 Task: Write school "Amity University".
Action: Mouse moved to (368, 426)
Screenshot: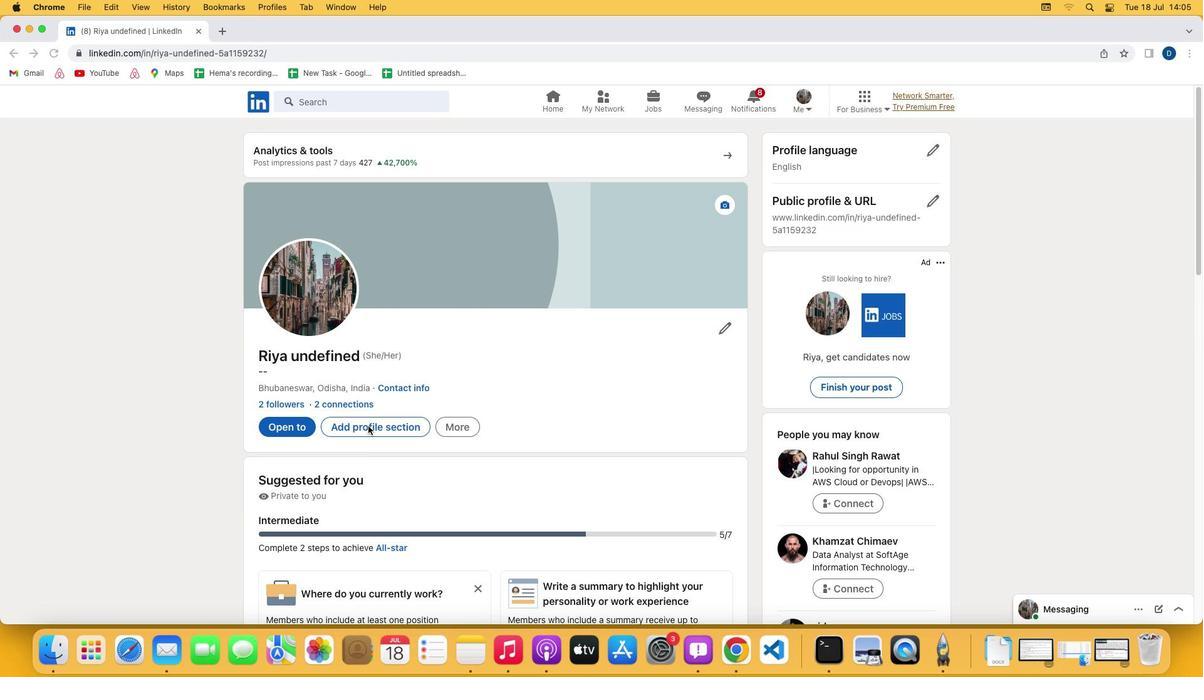 
Action: Mouse pressed left at (368, 426)
Screenshot: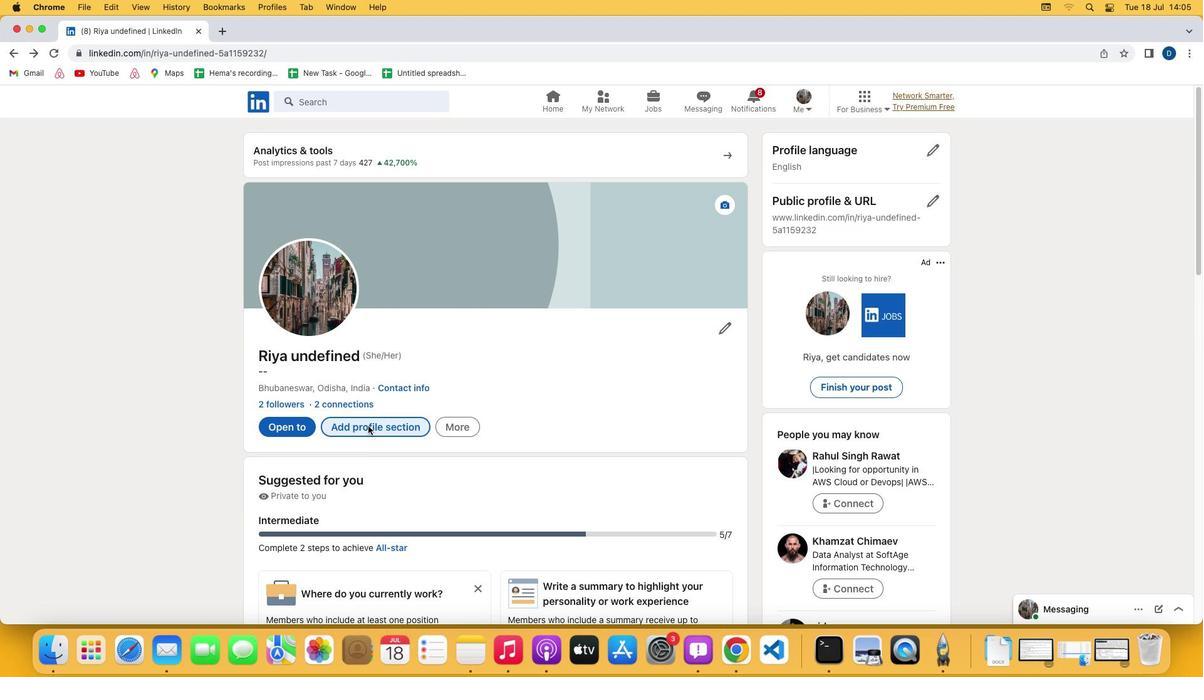 
Action: Mouse moved to (368, 426)
Screenshot: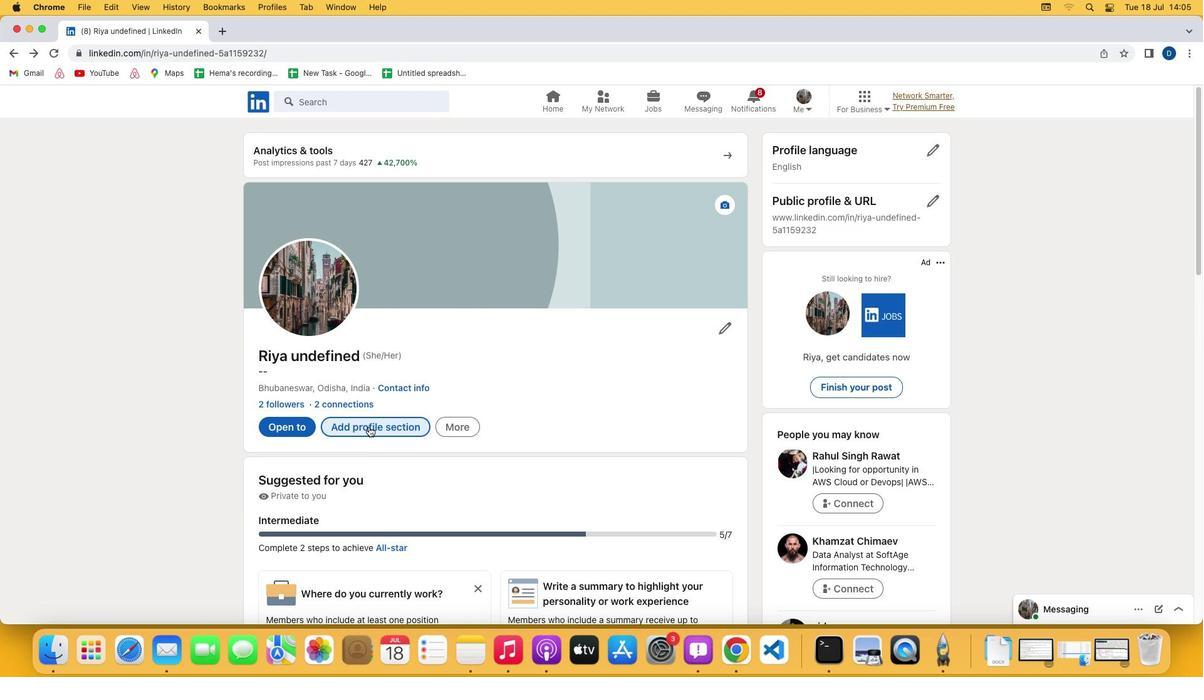 
Action: Mouse pressed left at (368, 426)
Screenshot: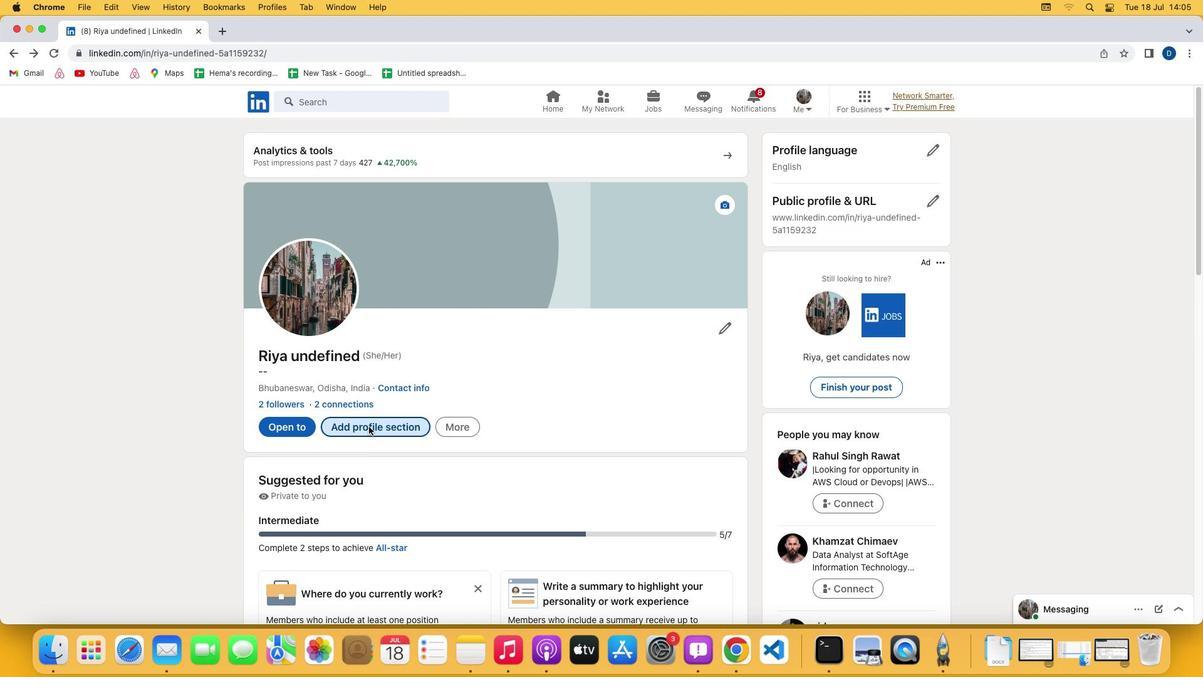 
Action: Mouse moved to (486, 245)
Screenshot: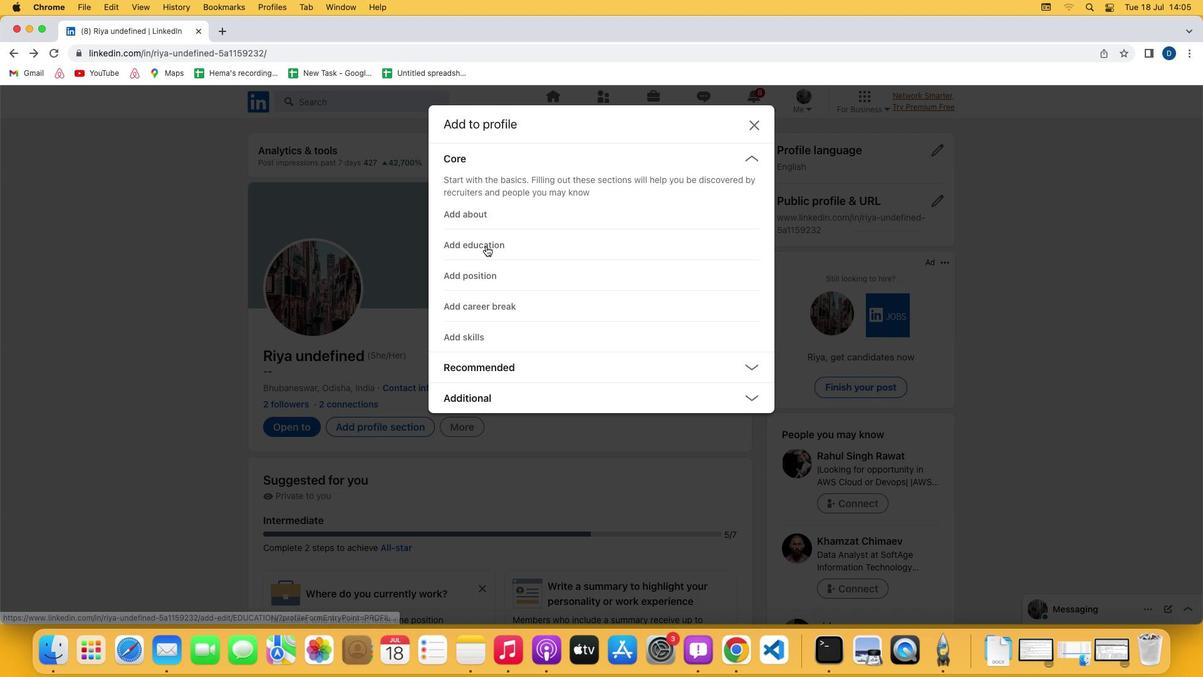 
Action: Mouse pressed left at (486, 245)
Screenshot: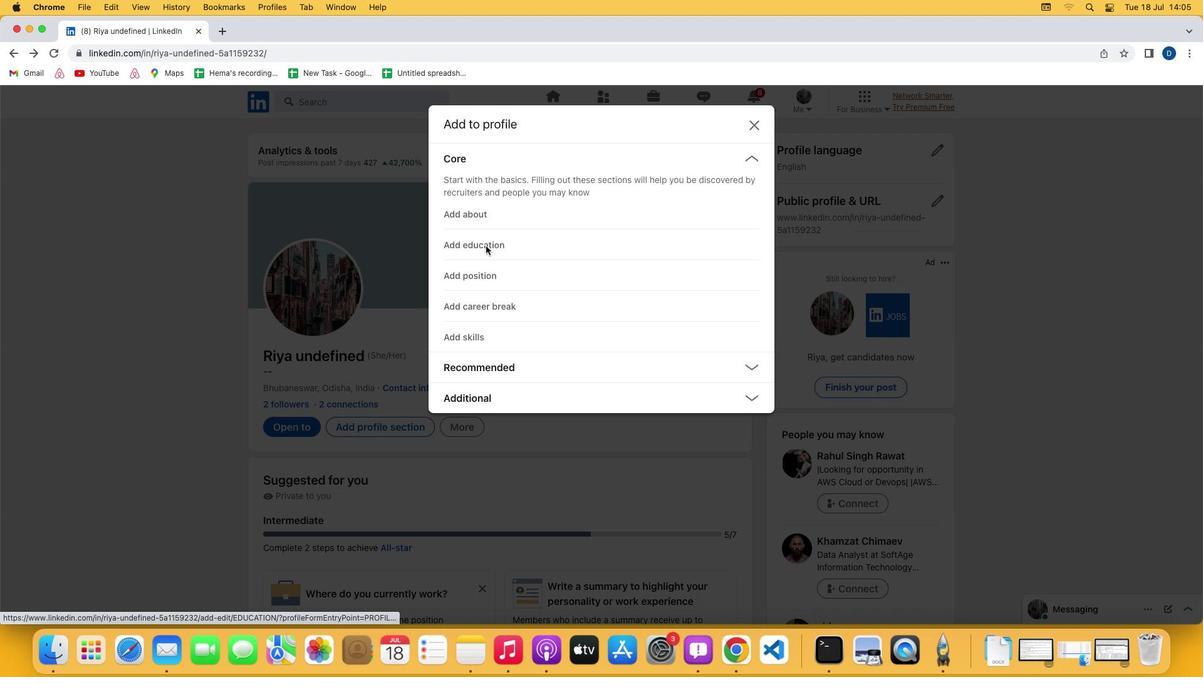
Action: Mouse moved to (448, 260)
Screenshot: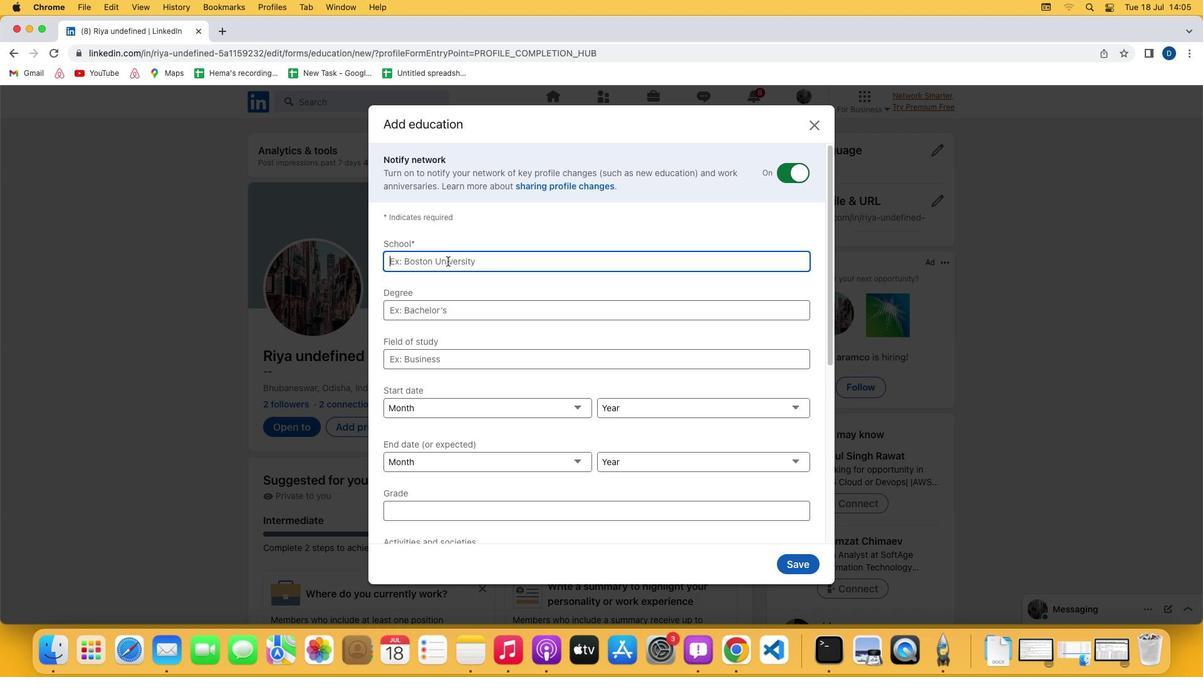 
Action: Mouse pressed left at (448, 260)
Screenshot: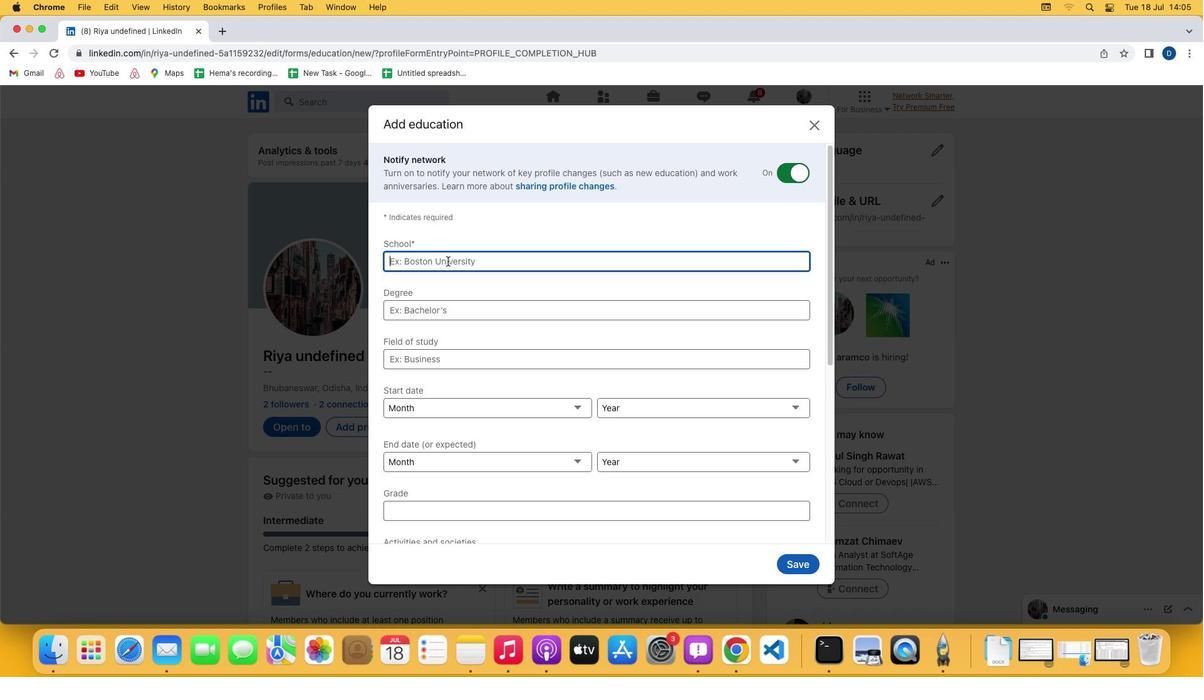 
Action: Key pressed Key.shift'A''m''i''t''y'Key.spaceKey.shift'U''n''i''v''e''r''s''i''t''y'
Screenshot: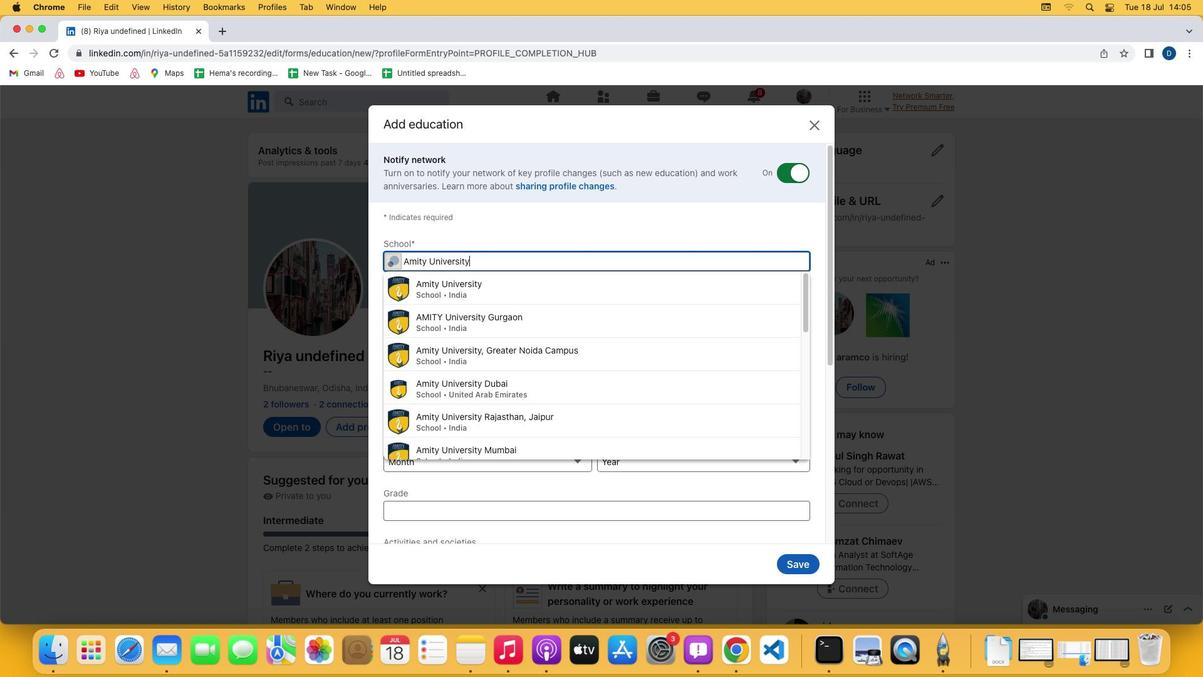 
